 Task: Dock the developer tools to right.
Action: Mouse moved to (1126, 34)
Screenshot: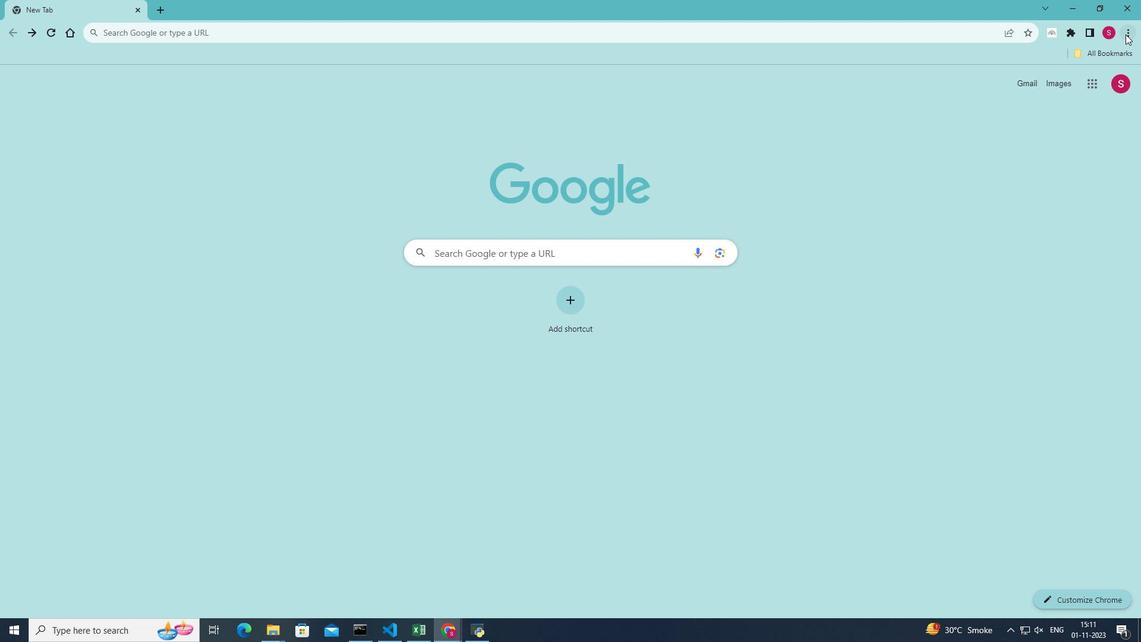 
Action: Mouse pressed left at (1126, 34)
Screenshot: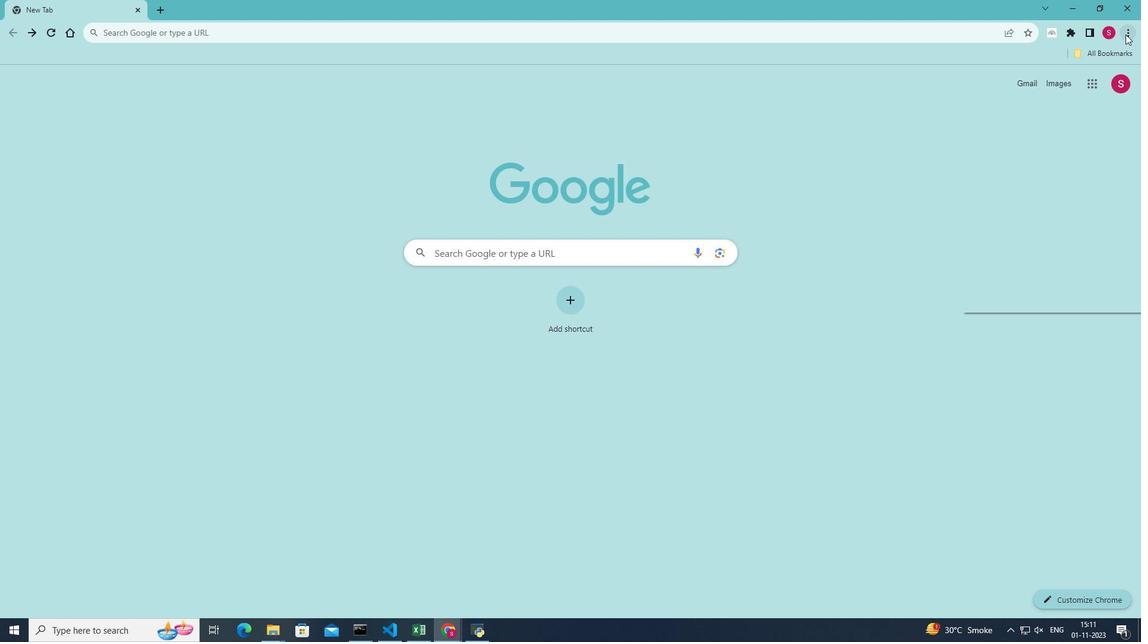 
Action: Mouse moved to (1013, 217)
Screenshot: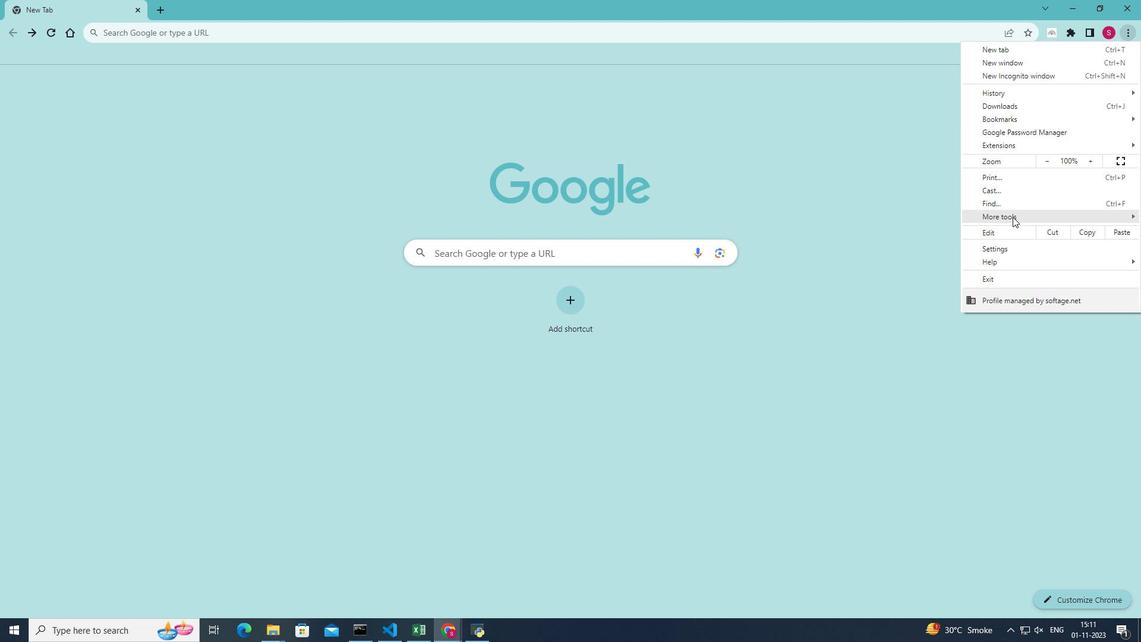 
Action: Mouse pressed left at (1013, 217)
Screenshot: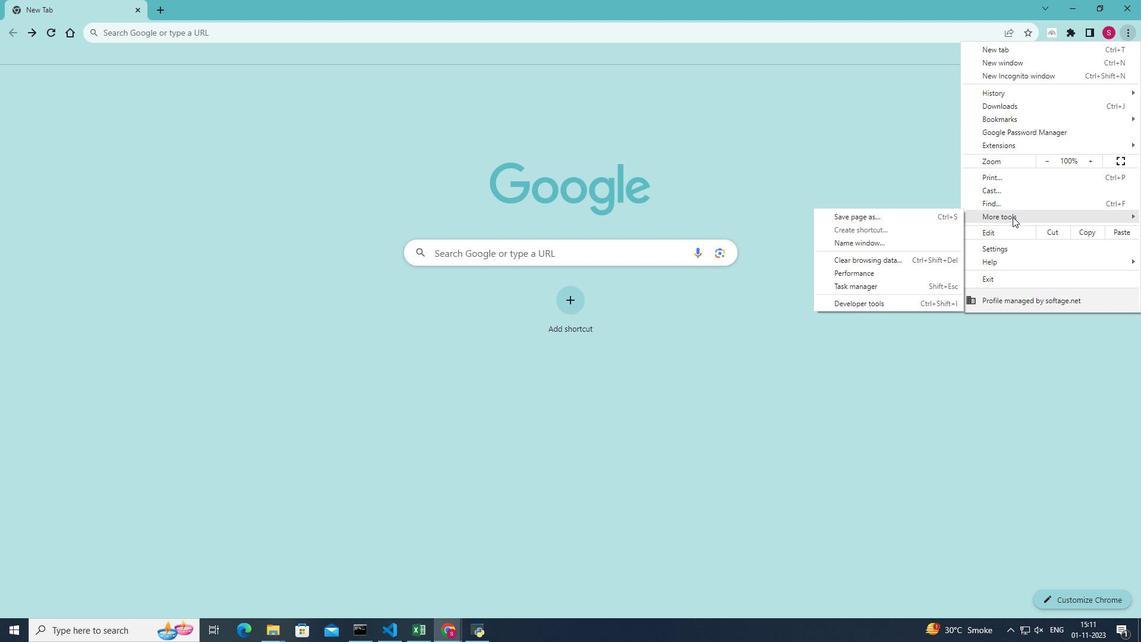 
Action: Mouse moved to (893, 302)
Screenshot: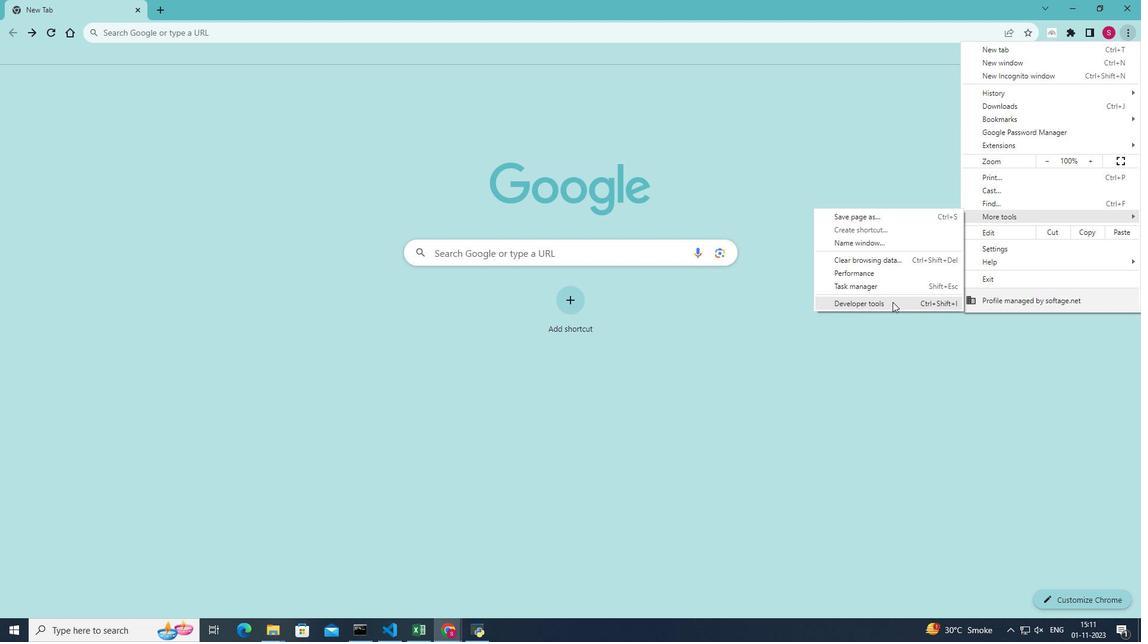 
Action: Mouse pressed left at (893, 302)
Screenshot: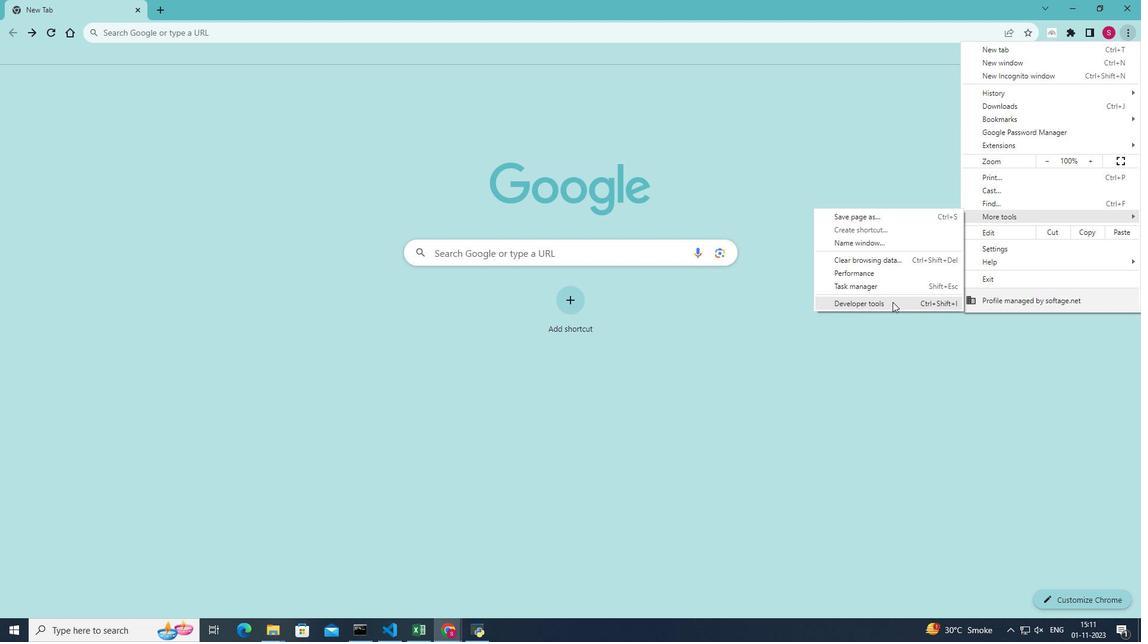 
Action: Mouse moved to (1117, 453)
Screenshot: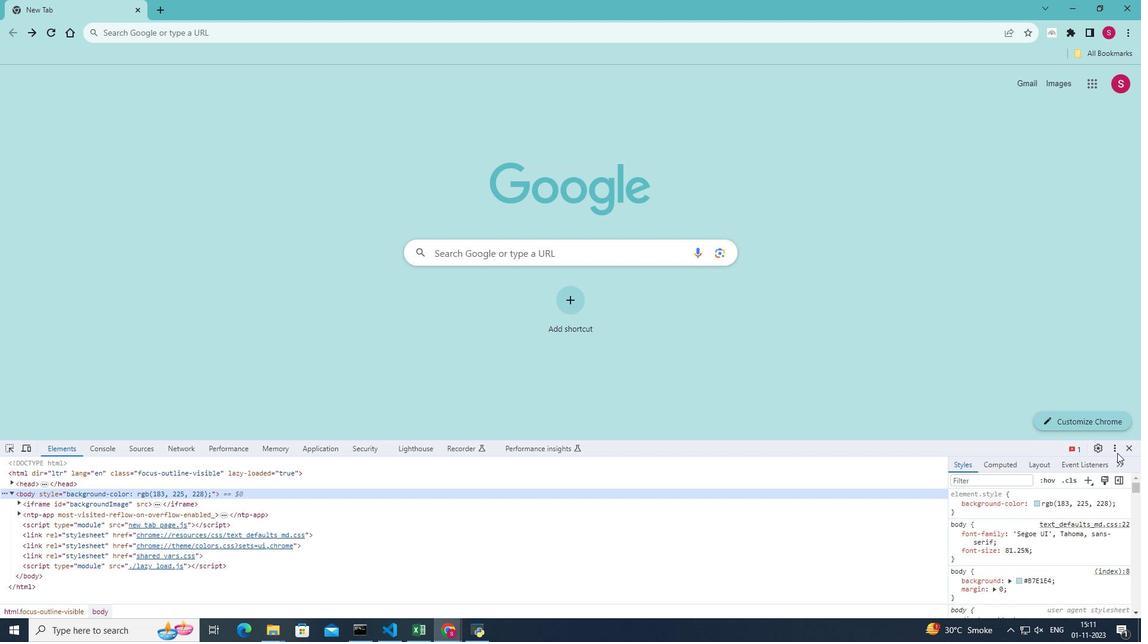 
Action: Mouse pressed left at (1117, 453)
Screenshot: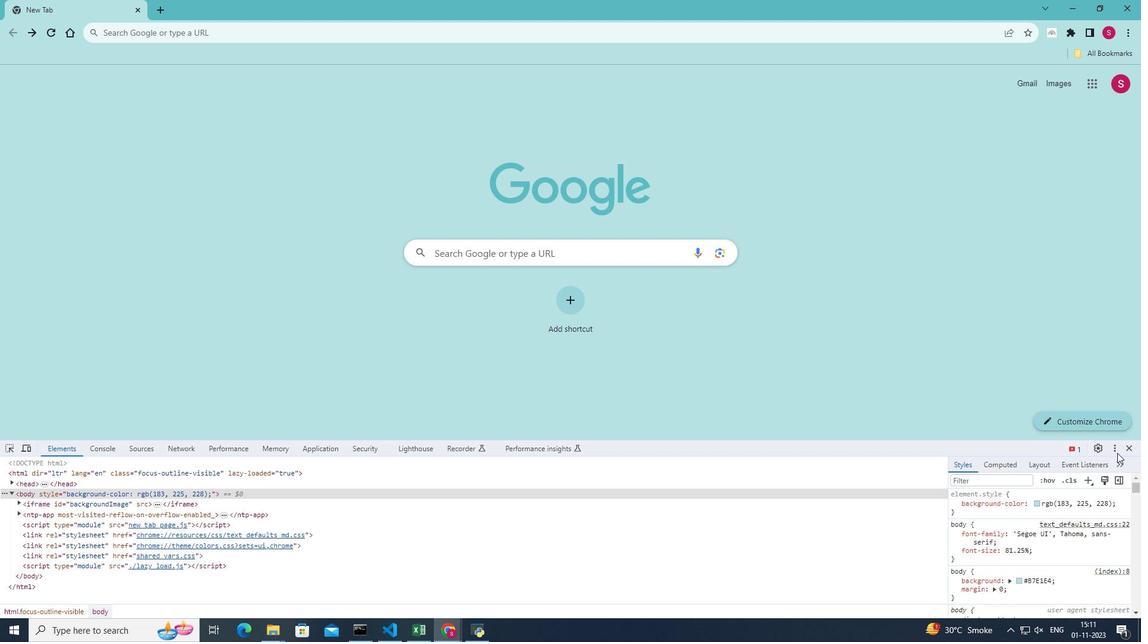 
Action: Mouse moved to (1123, 465)
Screenshot: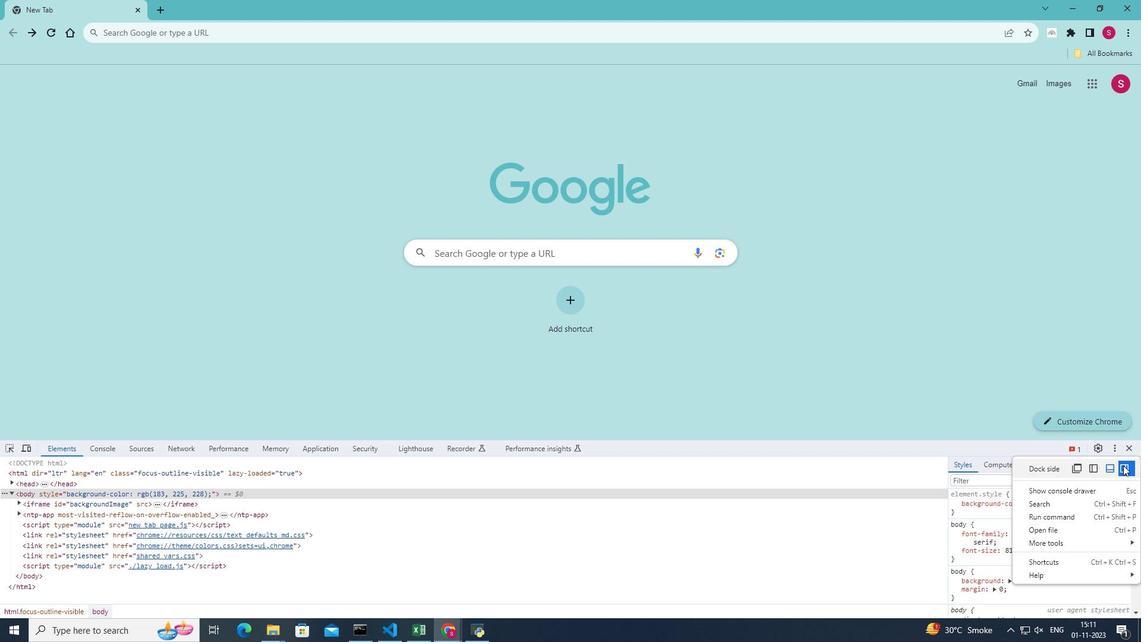 
Action: Mouse pressed left at (1123, 465)
Screenshot: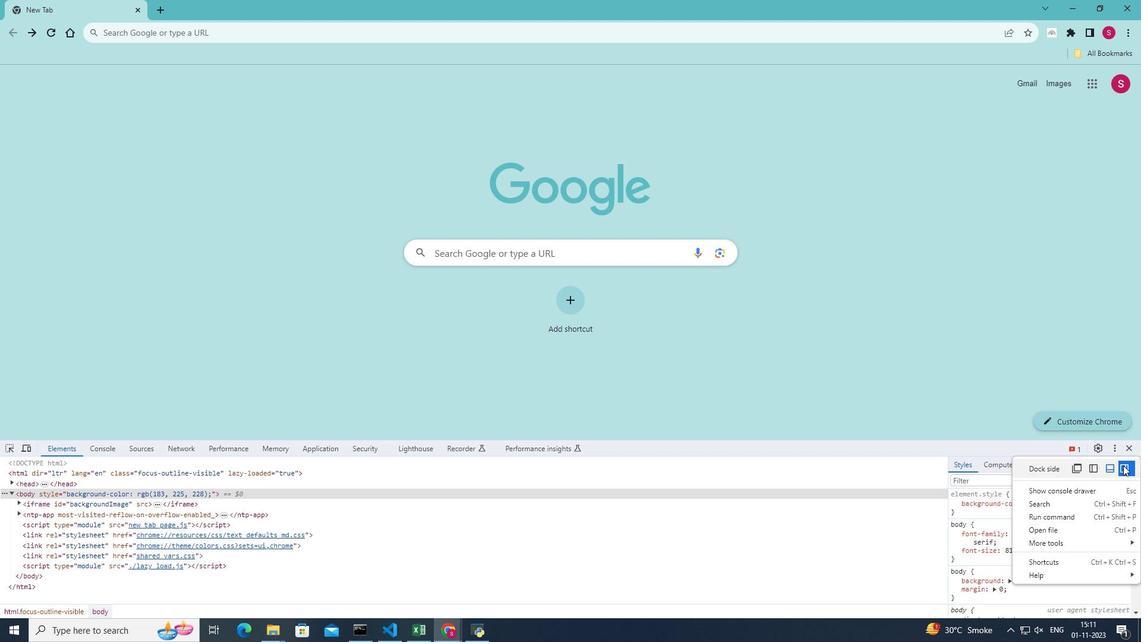 
